 Task: For heading Arial Rounded MT Bold with Underline.  font size for heading26,  'Change the font style of data to'Browallia New.  and font size to 18,  Change the alignment of both headline & data to Align middle & Align Text left.  In the sheet   Prime Sales review book
Action: Mouse moved to (151, 184)
Screenshot: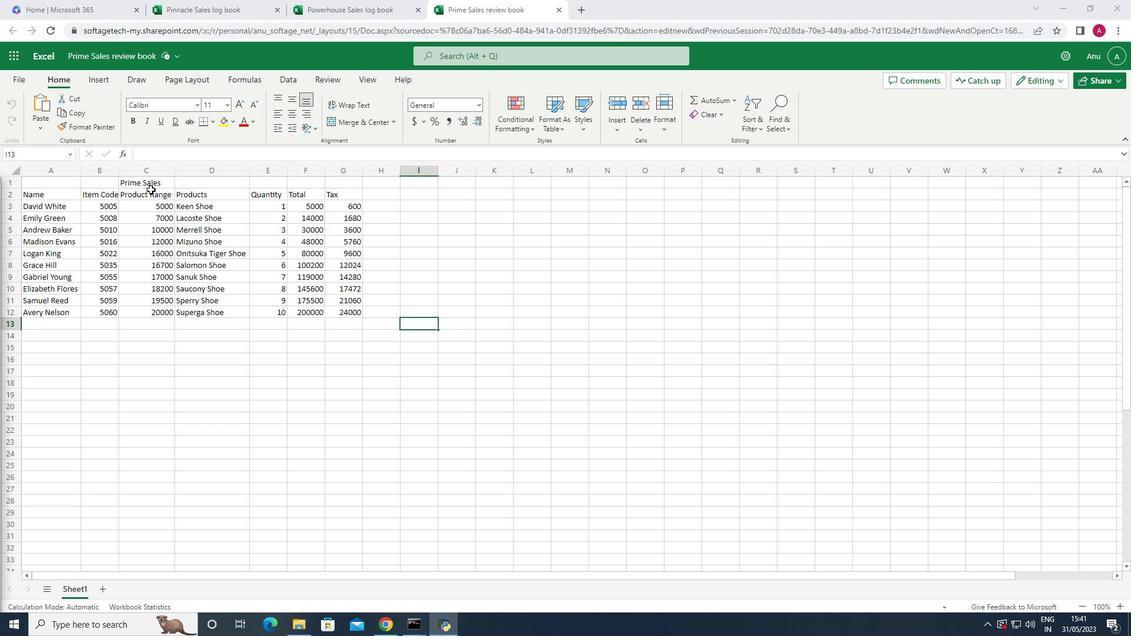 
Action: Mouse pressed left at (151, 184)
Screenshot: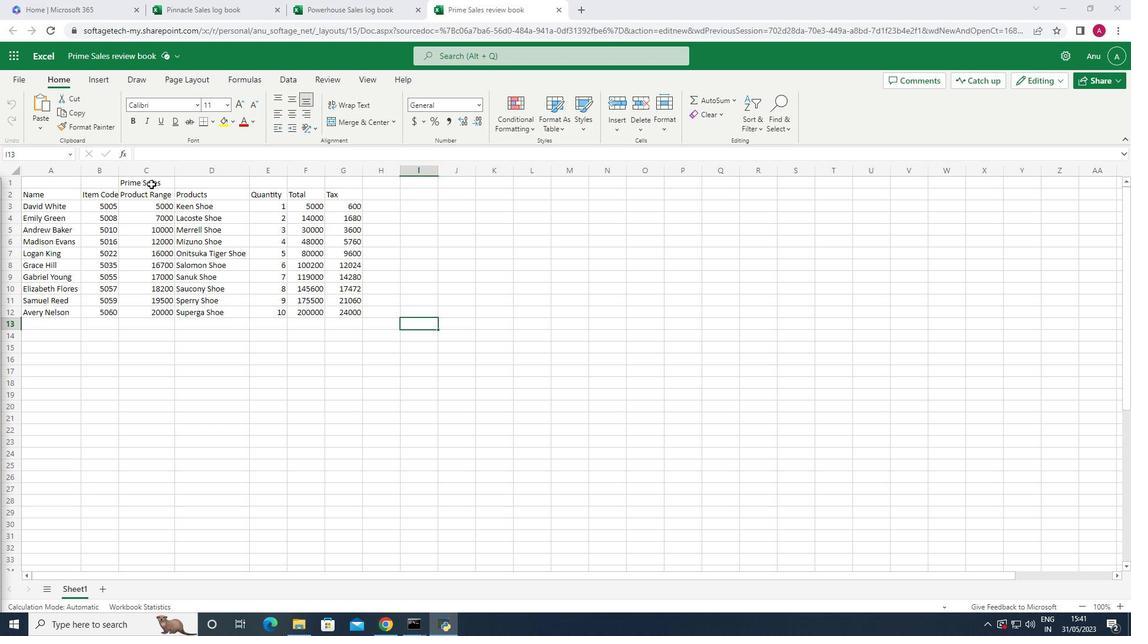 
Action: Mouse moved to (194, 103)
Screenshot: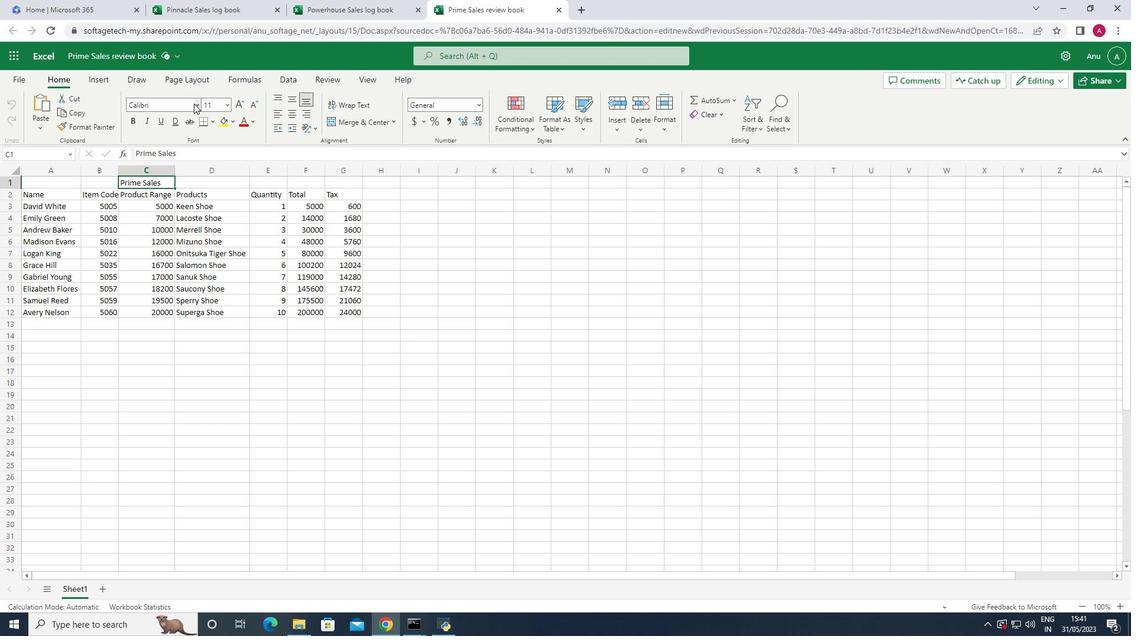 
Action: Mouse pressed left at (194, 103)
Screenshot: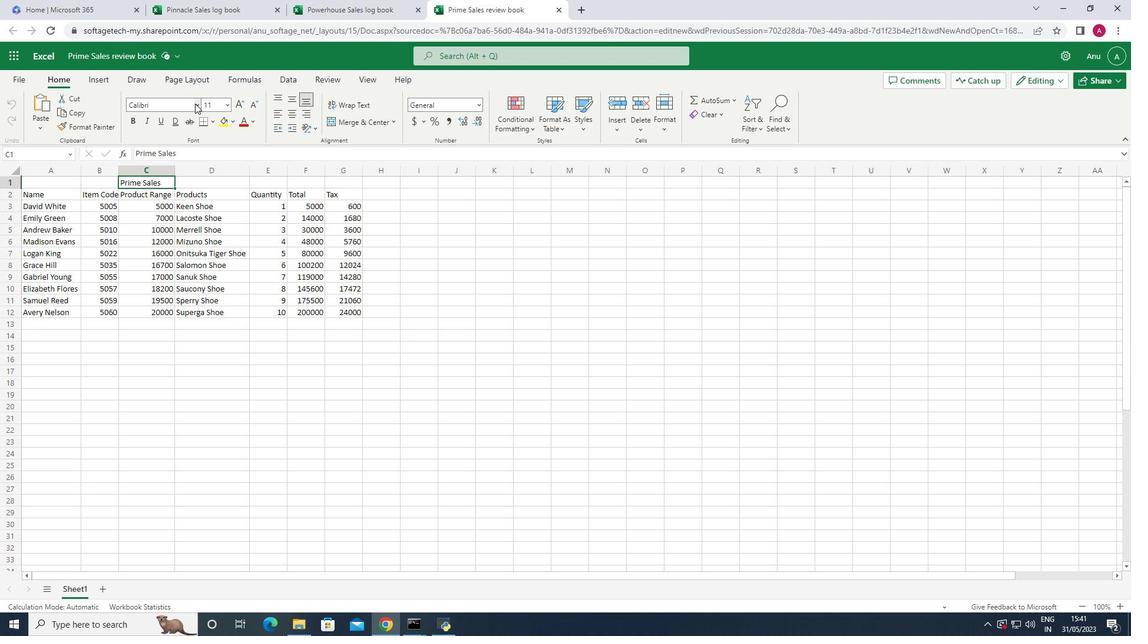 
Action: Mouse moved to (185, 128)
Screenshot: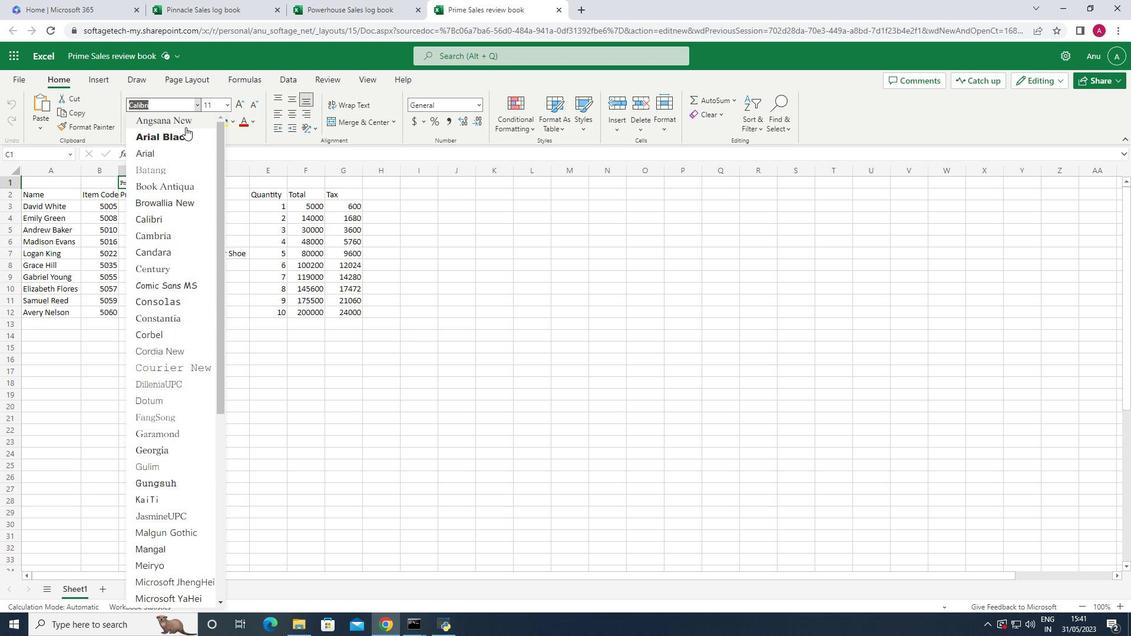 
Action: Mouse scrolled (185, 129) with delta (0, 0)
Screenshot: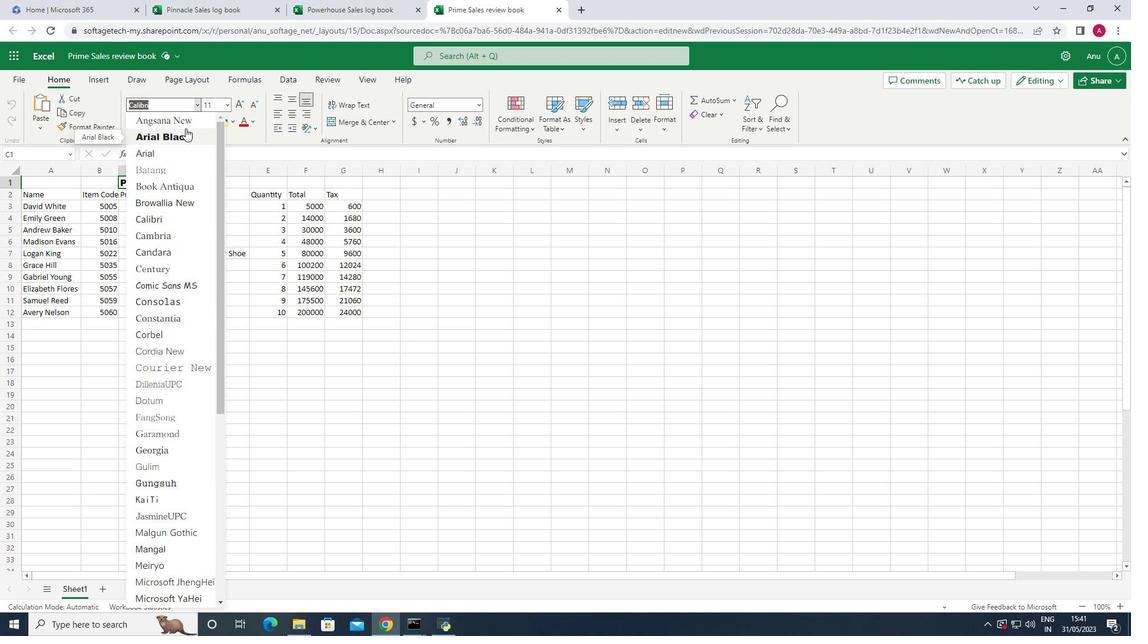 
Action: Mouse moved to (164, 146)
Screenshot: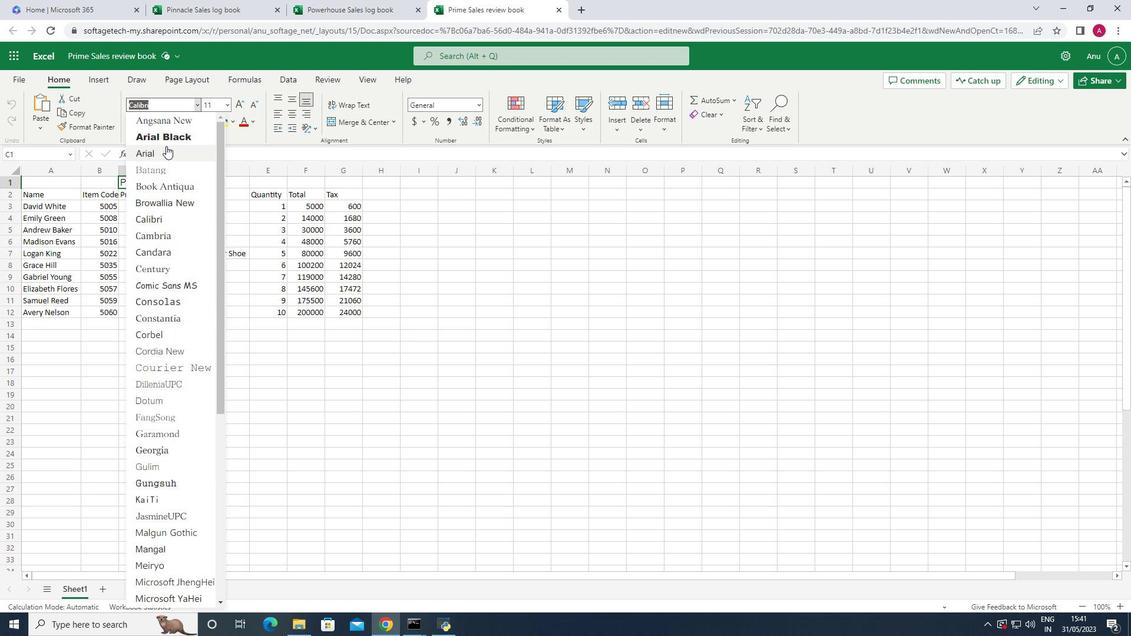
Action: Mouse pressed left at (164, 146)
Screenshot: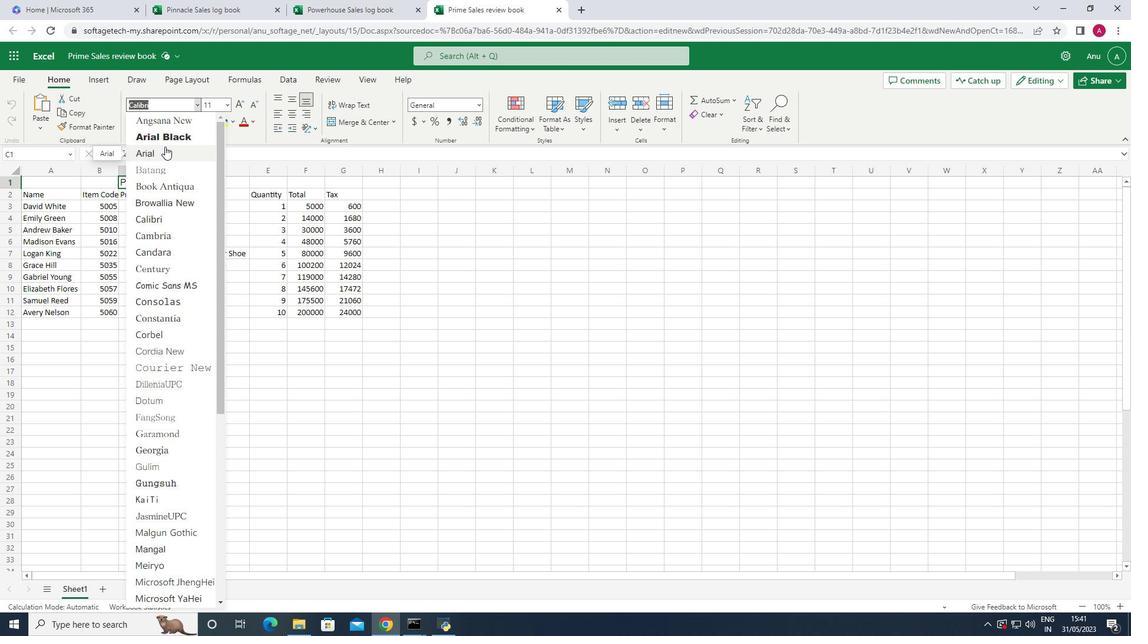
Action: Mouse moved to (131, 121)
Screenshot: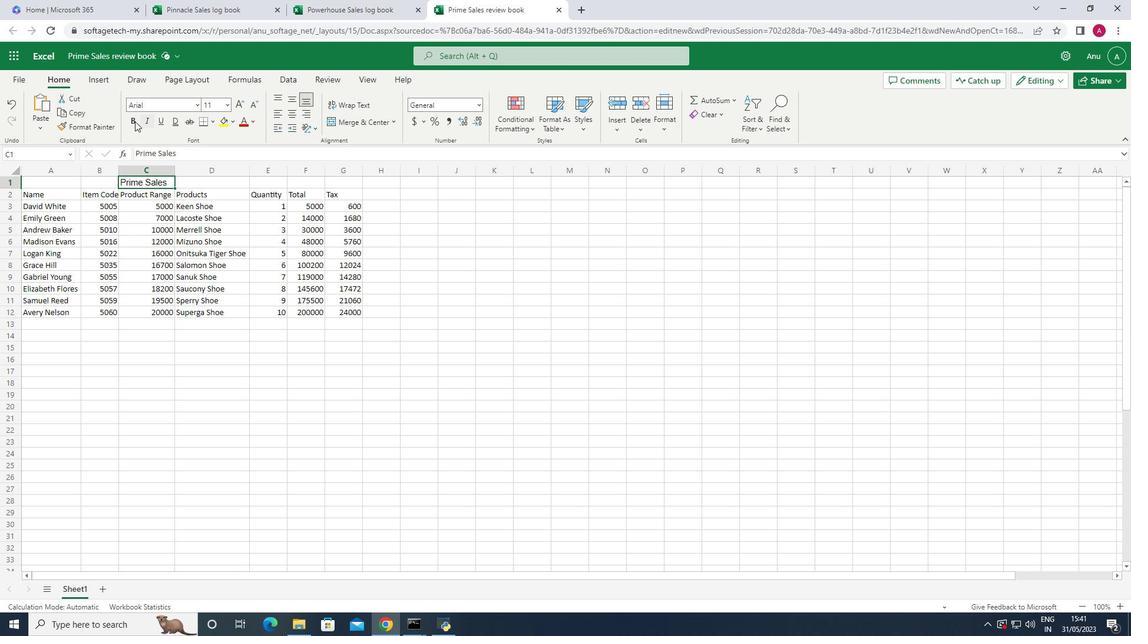 
Action: Mouse pressed left at (131, 121)
Screenshot: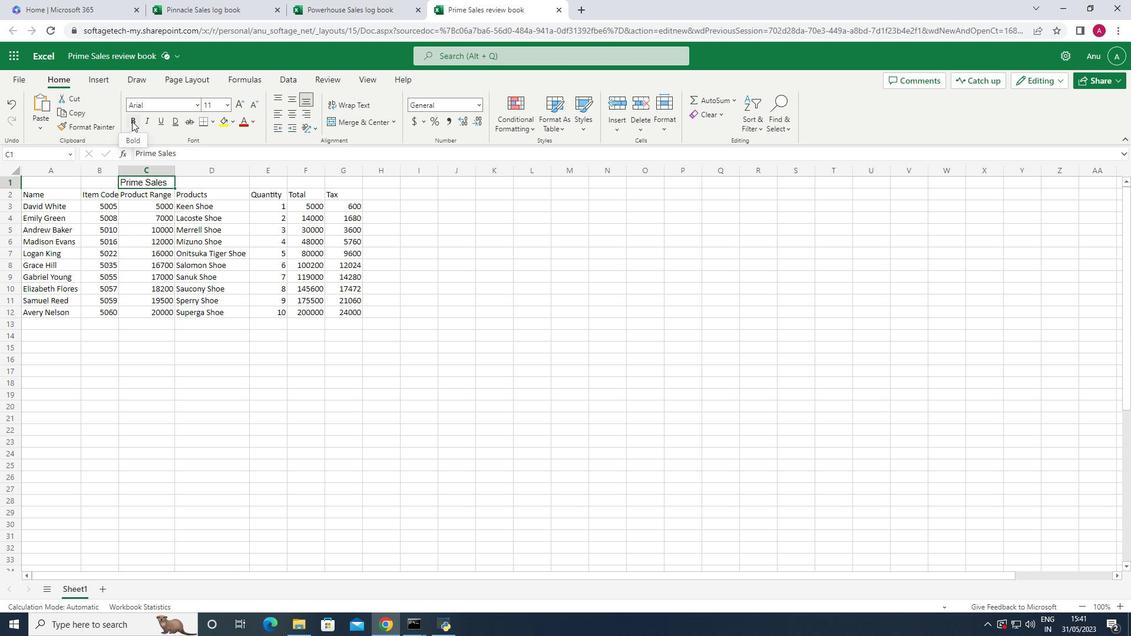 
Action: Mouse moved to (160, 119)
Screenshot: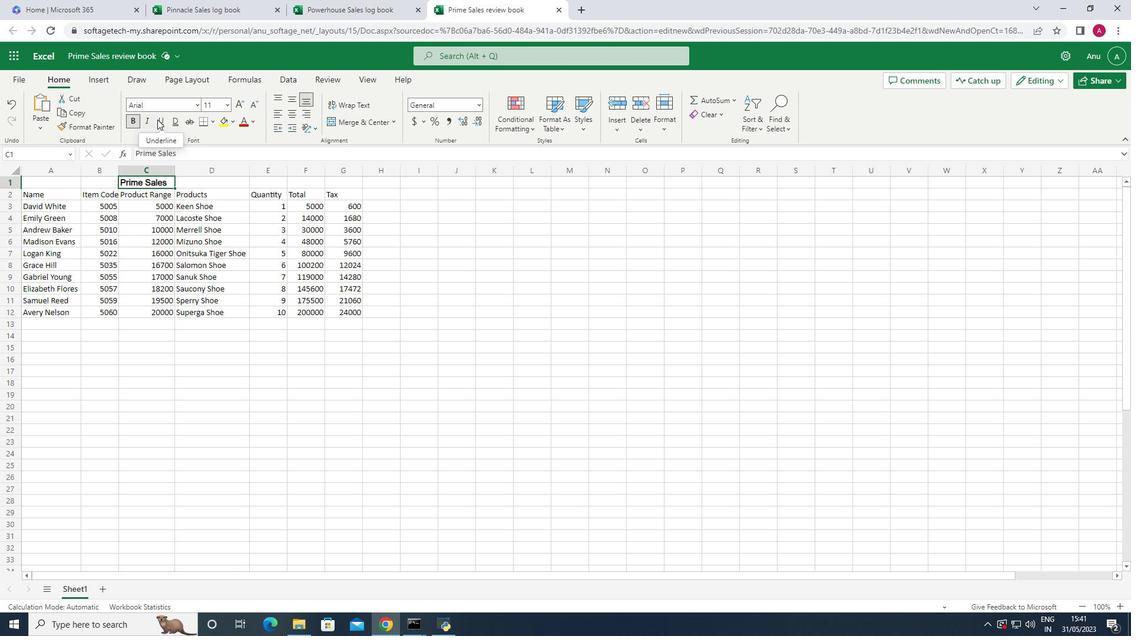 
Action: Mouse pressed left at (160, 119)
Screenshot: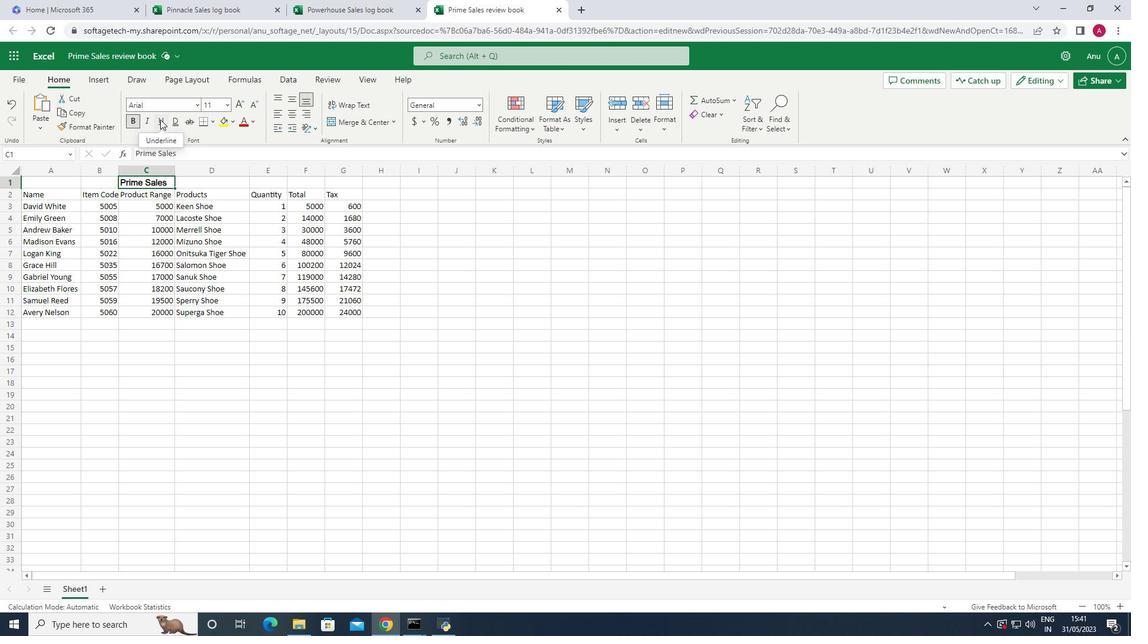 
Action: Mouse moved to (227, 107)
Screenshot: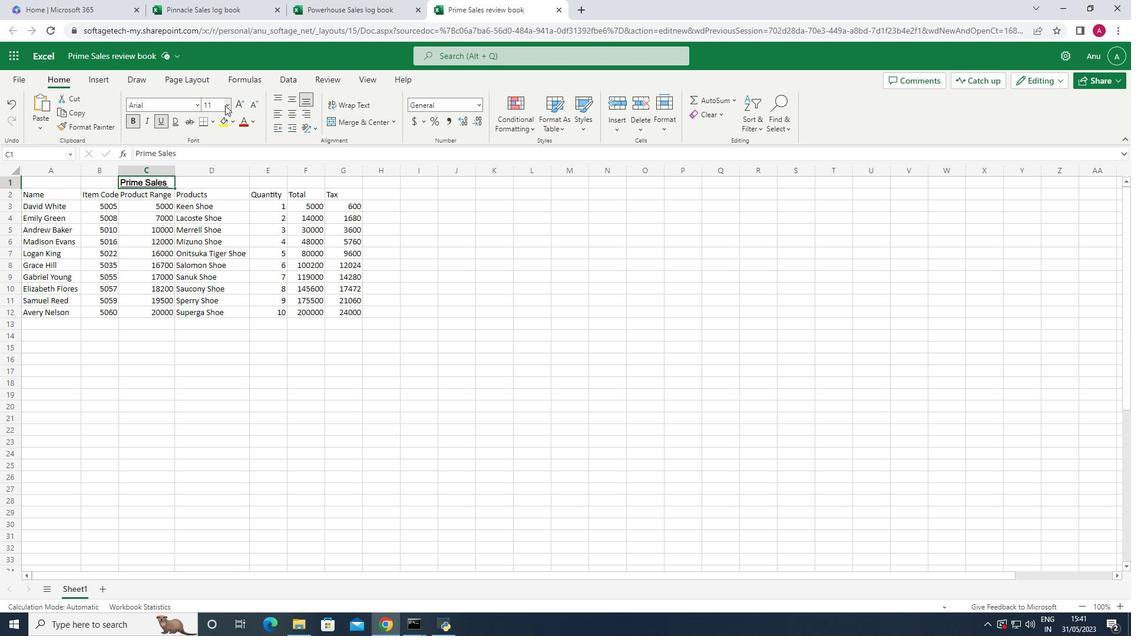 
Action: Mouse pressed left at (227, 107)
Screenshot: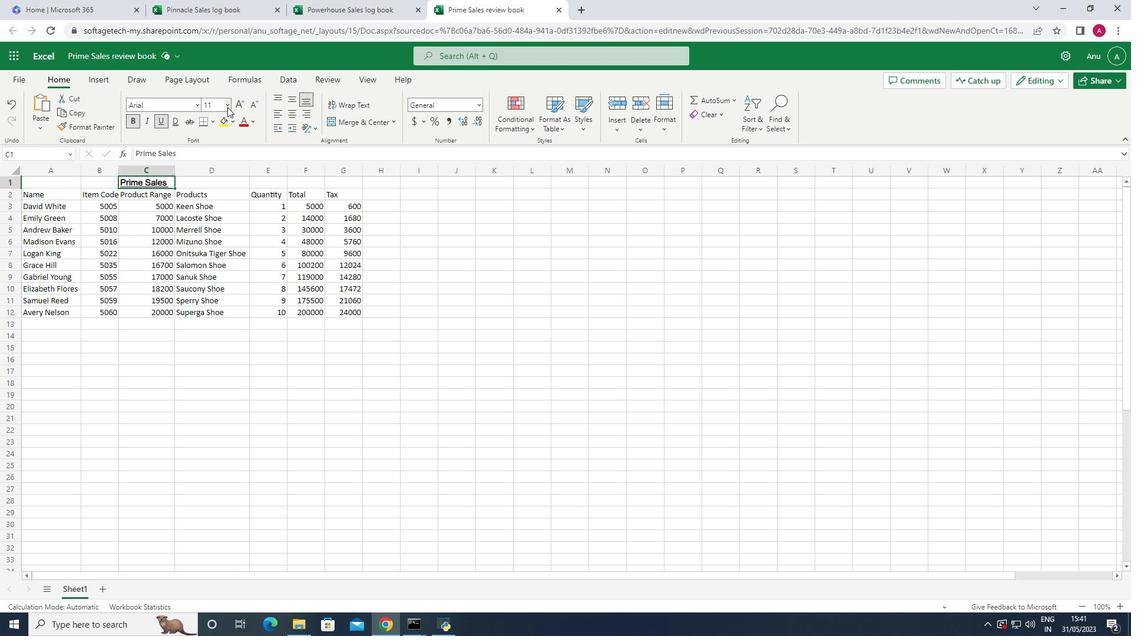 
Action: Mouse moved to (218, 279)
Screenshot: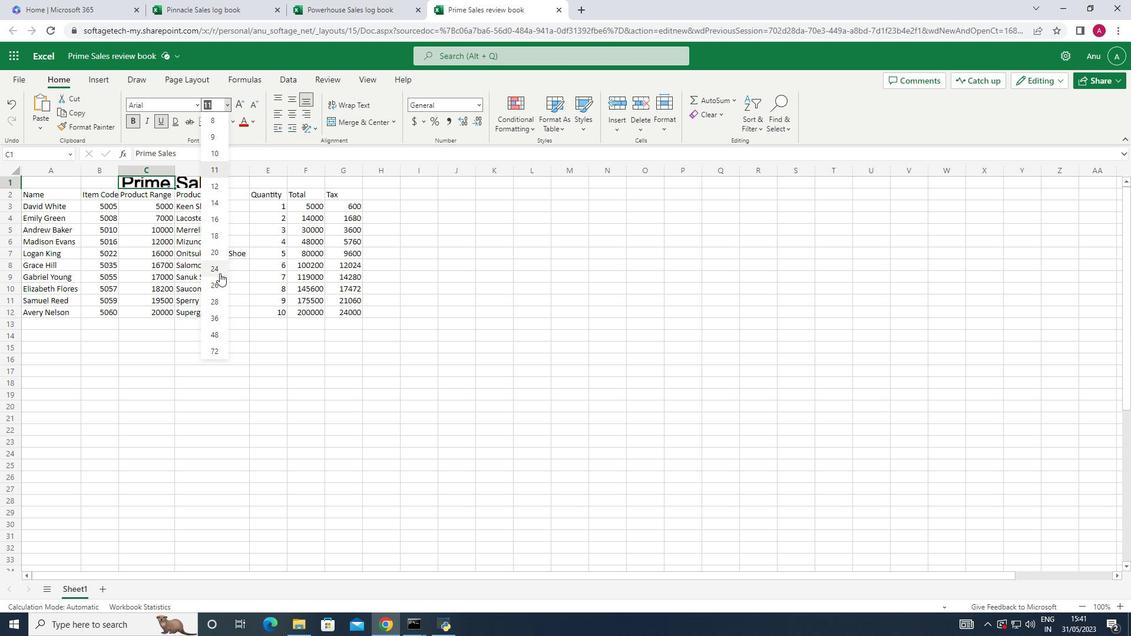 
Action: Mouse pressed left at (218, 279)
Screenshot: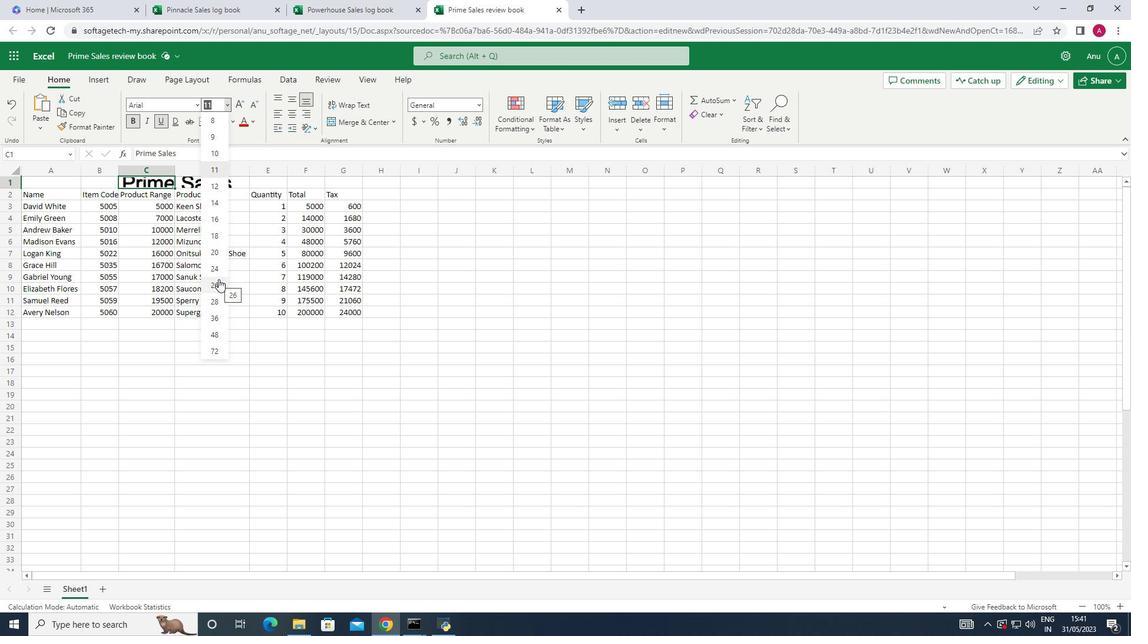 
Action: Mouse moved to (47, 207)
Screenshot: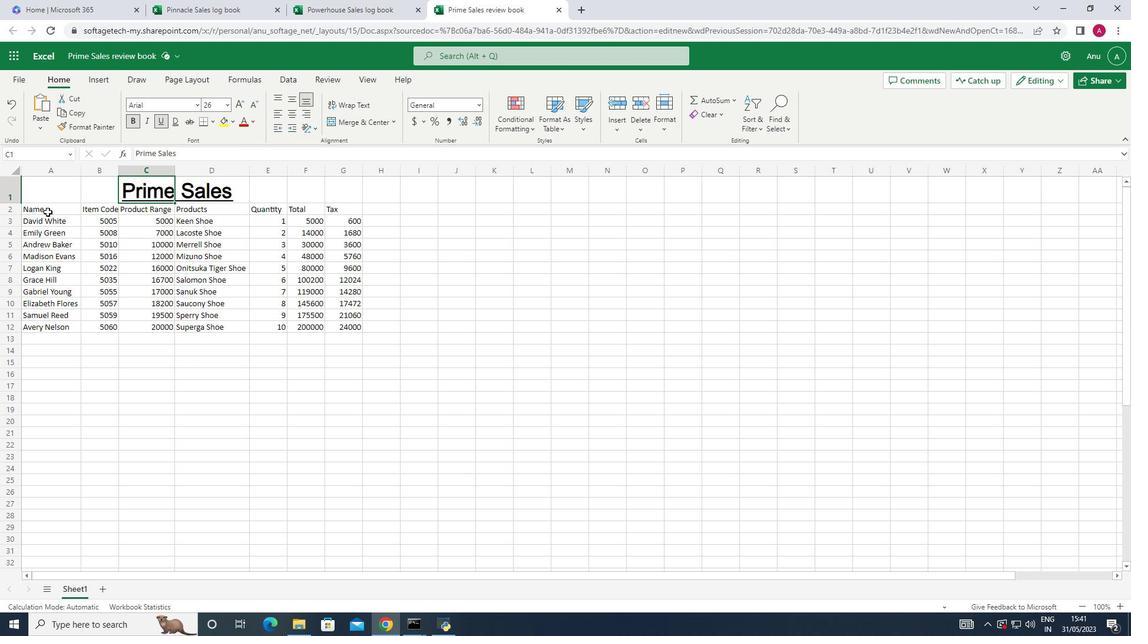 
Action: Mouse pressed left at (47, 207)
Screenshot: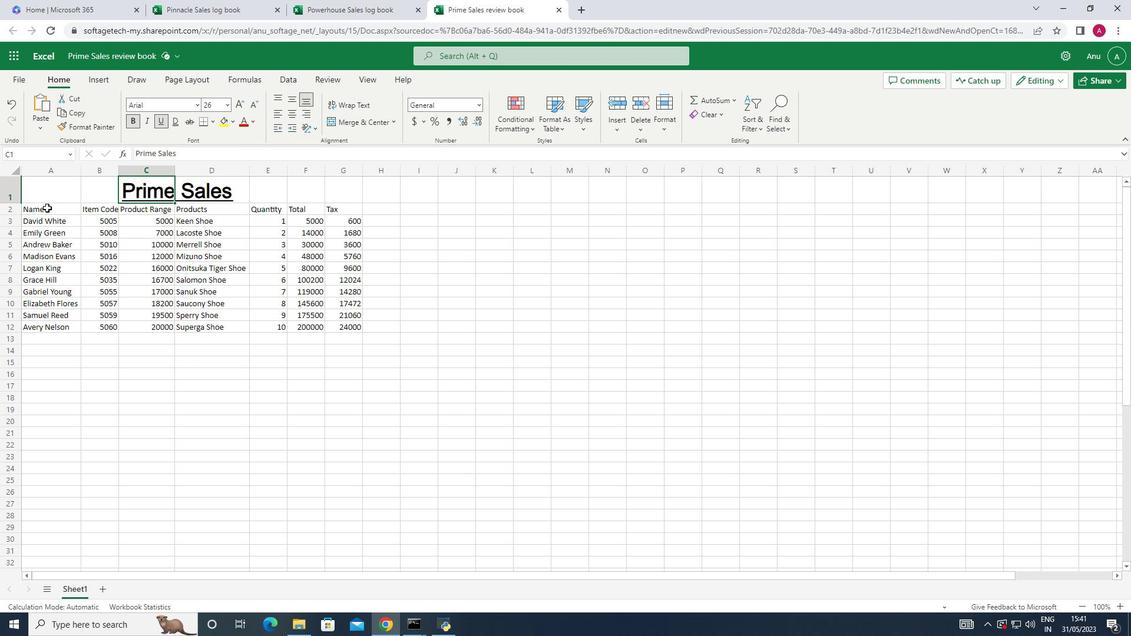
Action: Mouse moved to (198, 106)
Screenshot: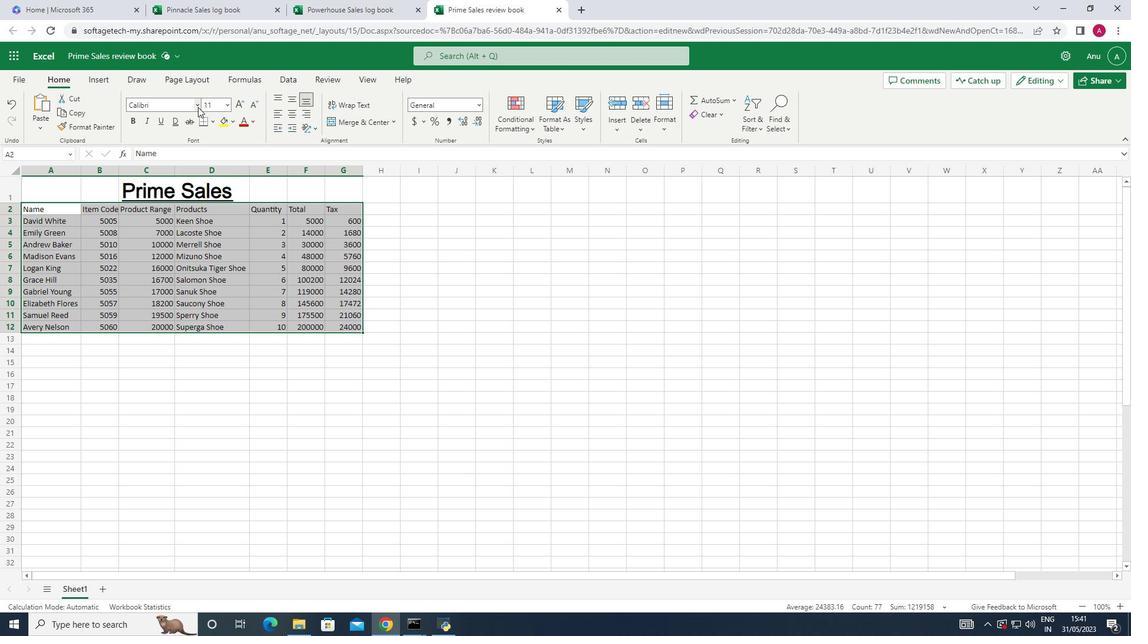 
Action: Mouse pressed left at (198, 106)
Screenshot: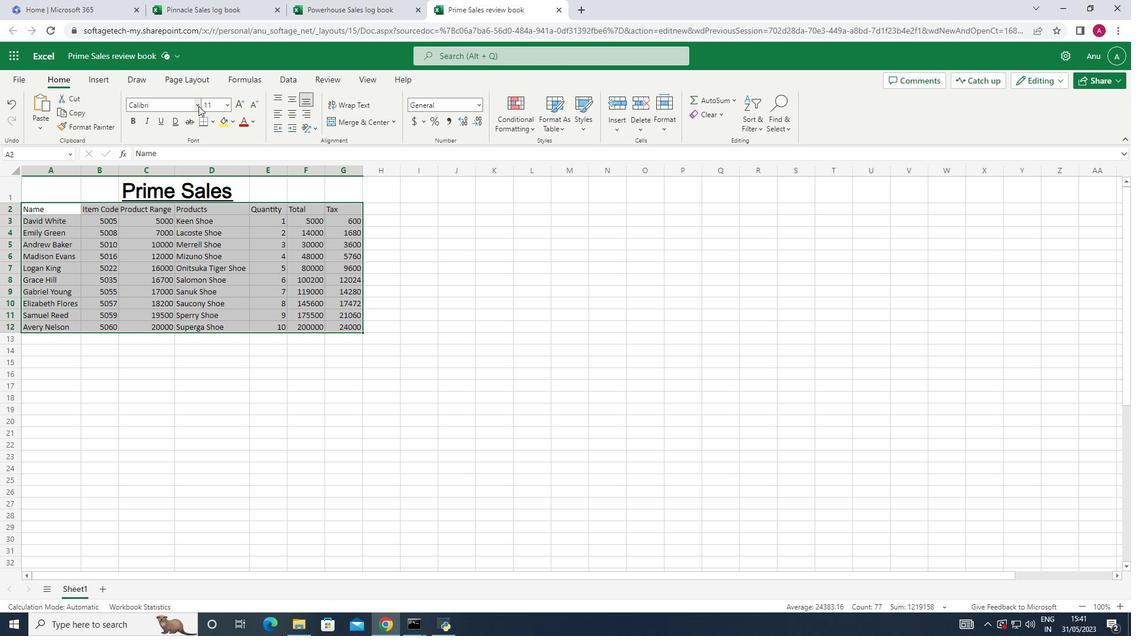 
Action: Mouse moved to (179, 200)
Screenshot: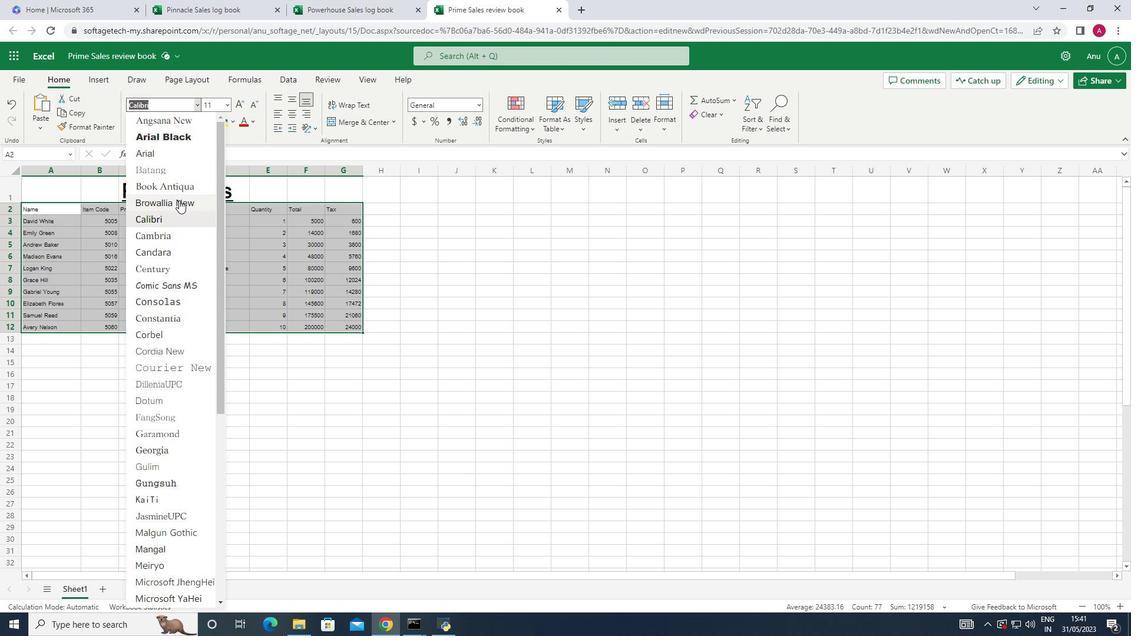 
Action: Mouse pressed left at (179, 200)
Screenshot: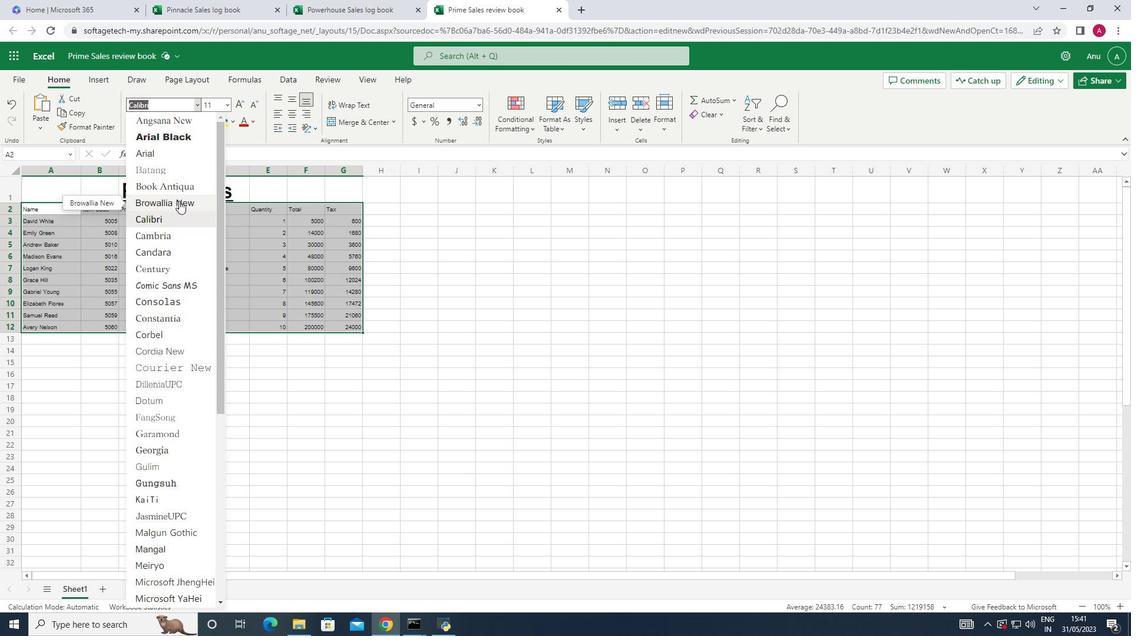 
Action: Mouse moved to (225, 103)
Screenshot: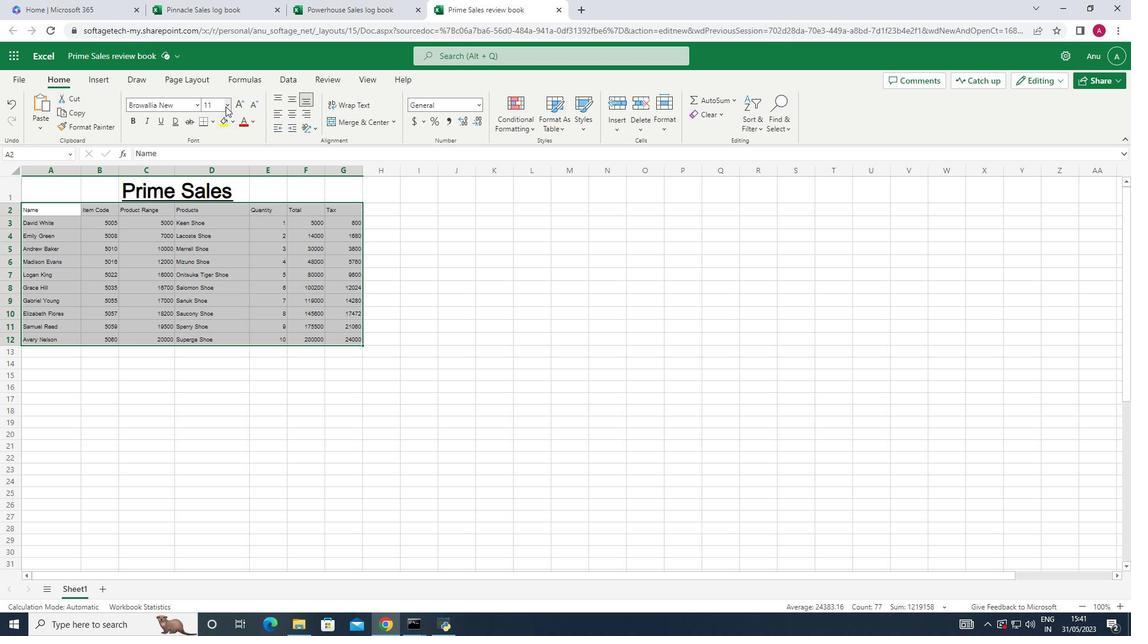
Action: Mouse pressed left at (225, 103)
Screenshot: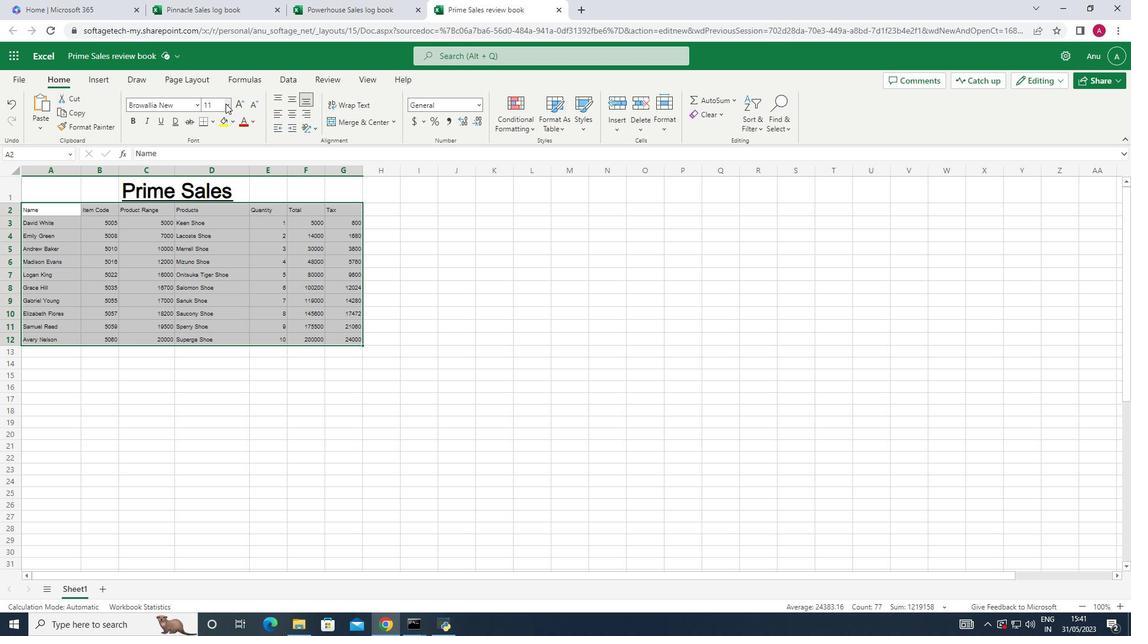 
Action: Mouse moved to (215, 232)
Screenshot: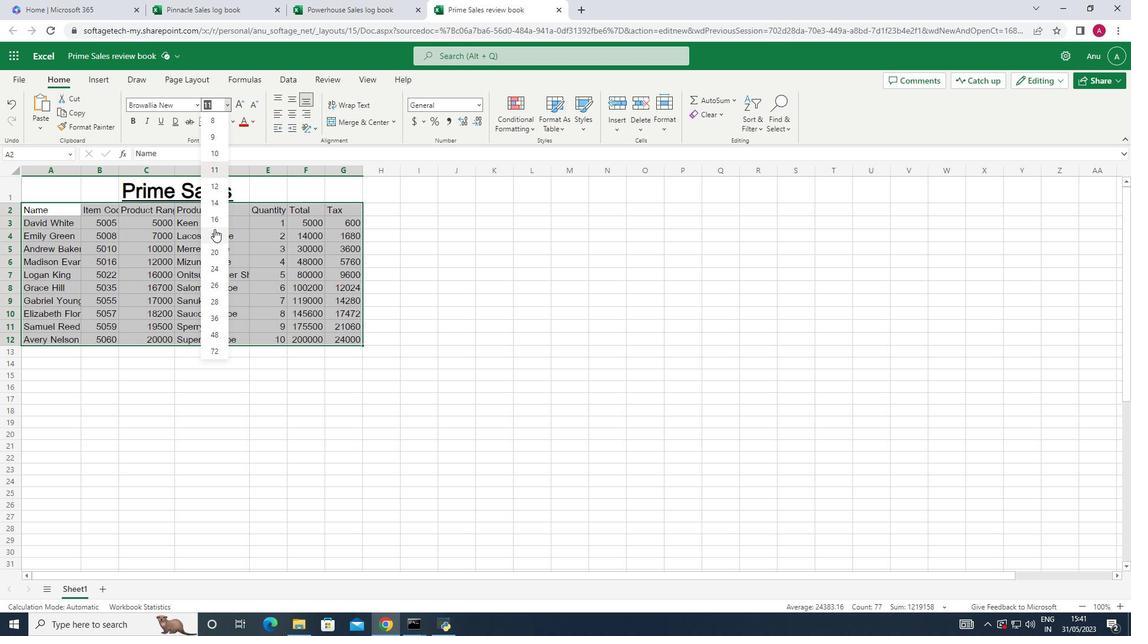 
Action: Mouse pressed left at (215, 232)
Screenshot: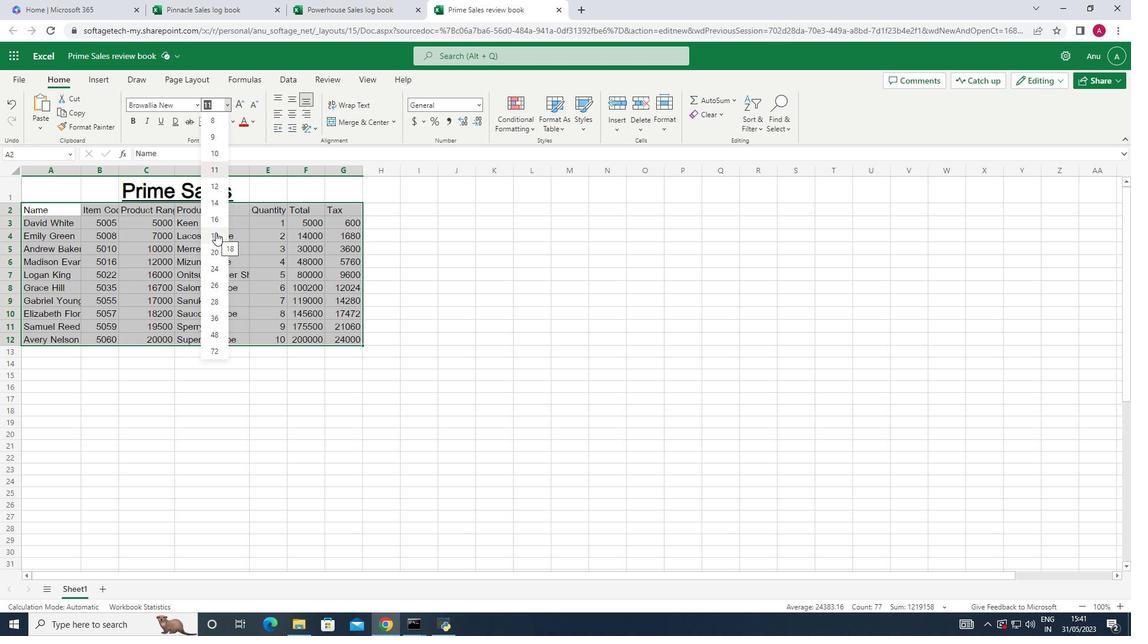 
Action: Mouse moved to (289, 113)
Screenshot: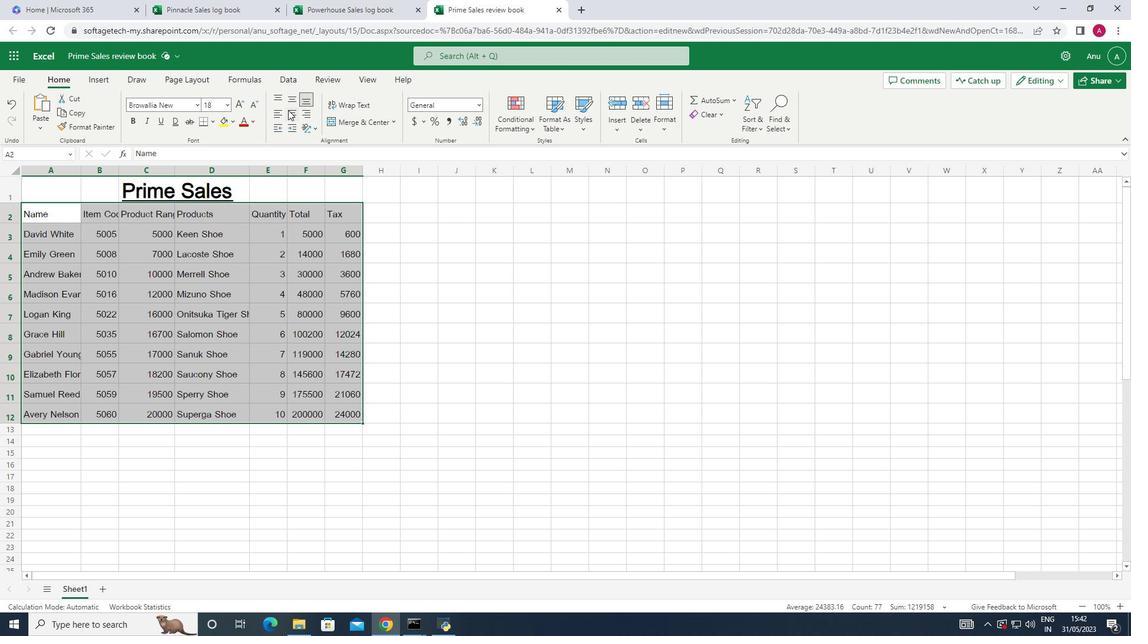 
Action: Mouse pressed left at (289, 113)
Screenshot: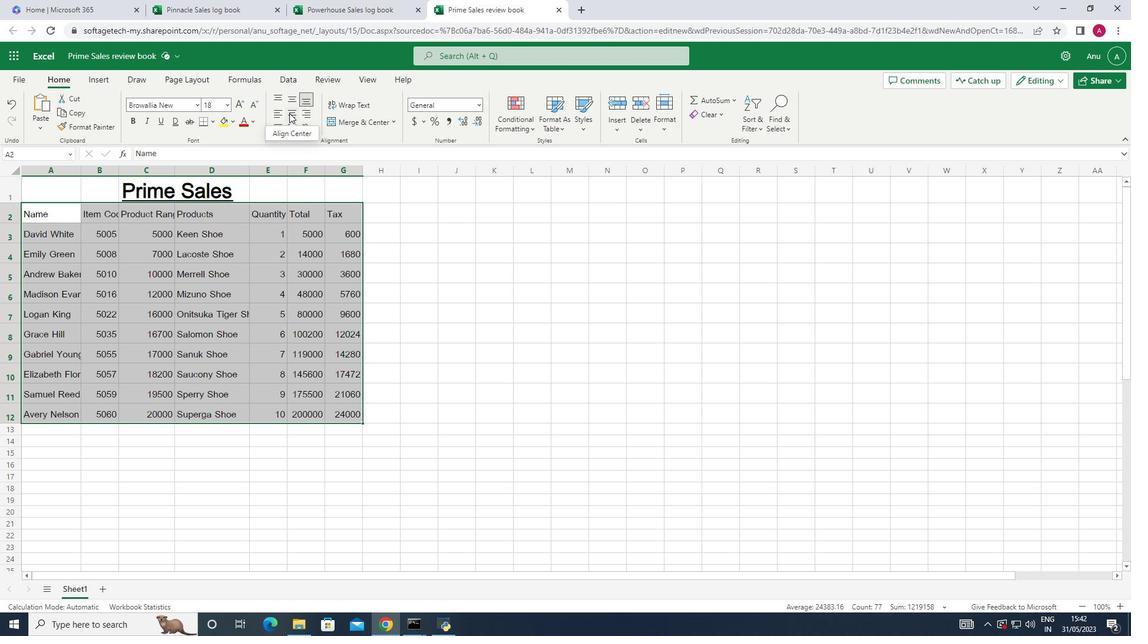 
Action: Mouse moved to (278, 116)
Screenshot: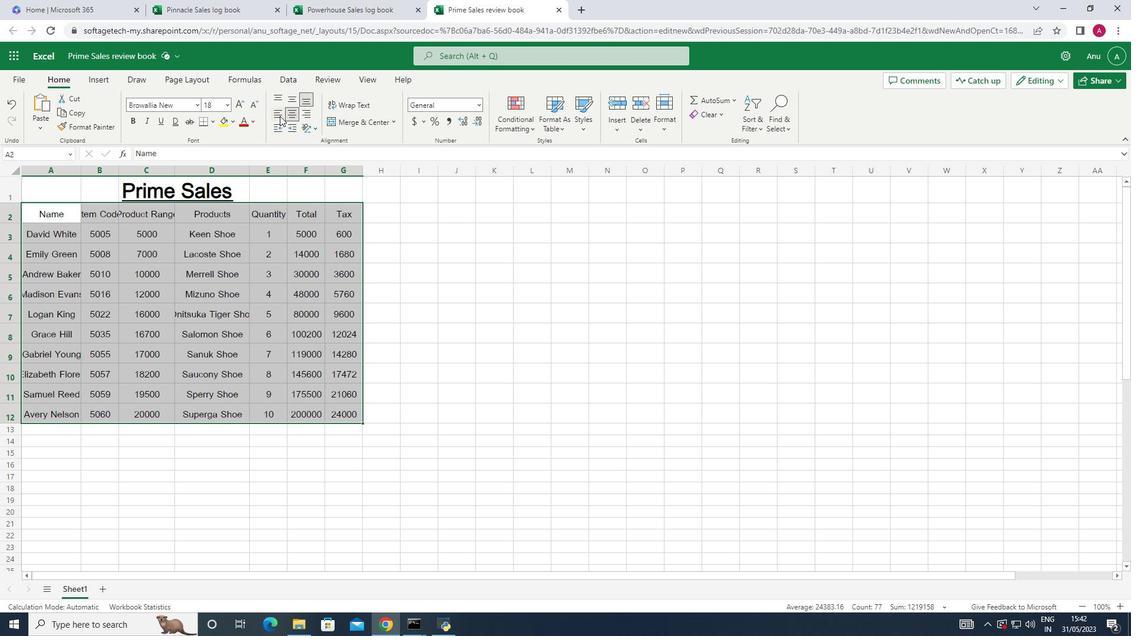 
Action: Mouse pressed left at (278, 116)
Screenshot: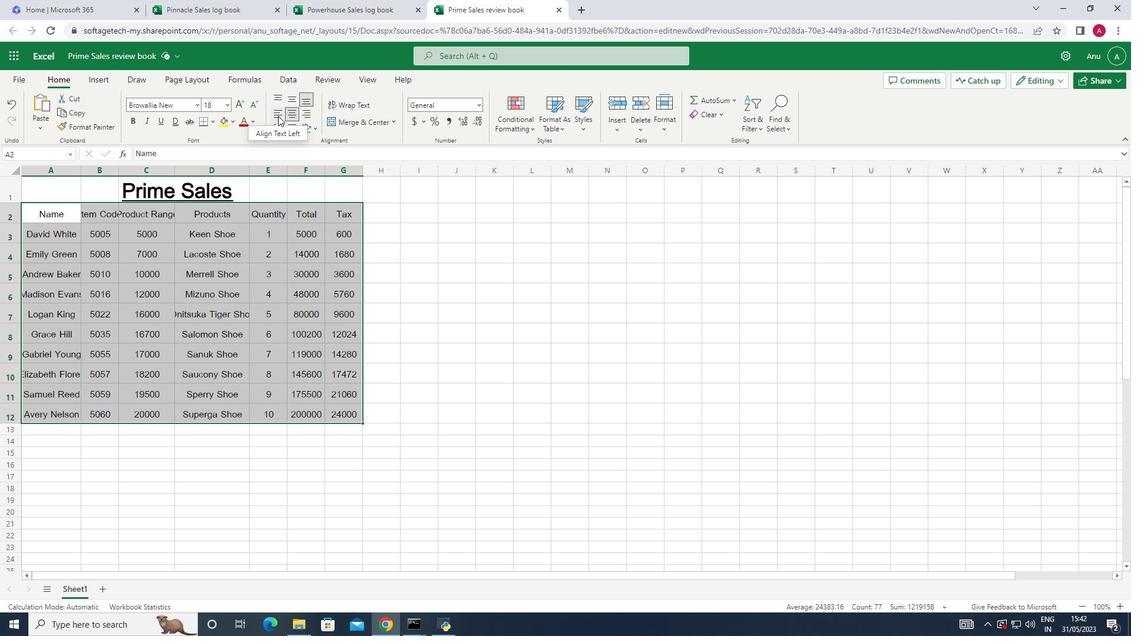 
Action: Mouse moved to (44, 215)
Screenshot: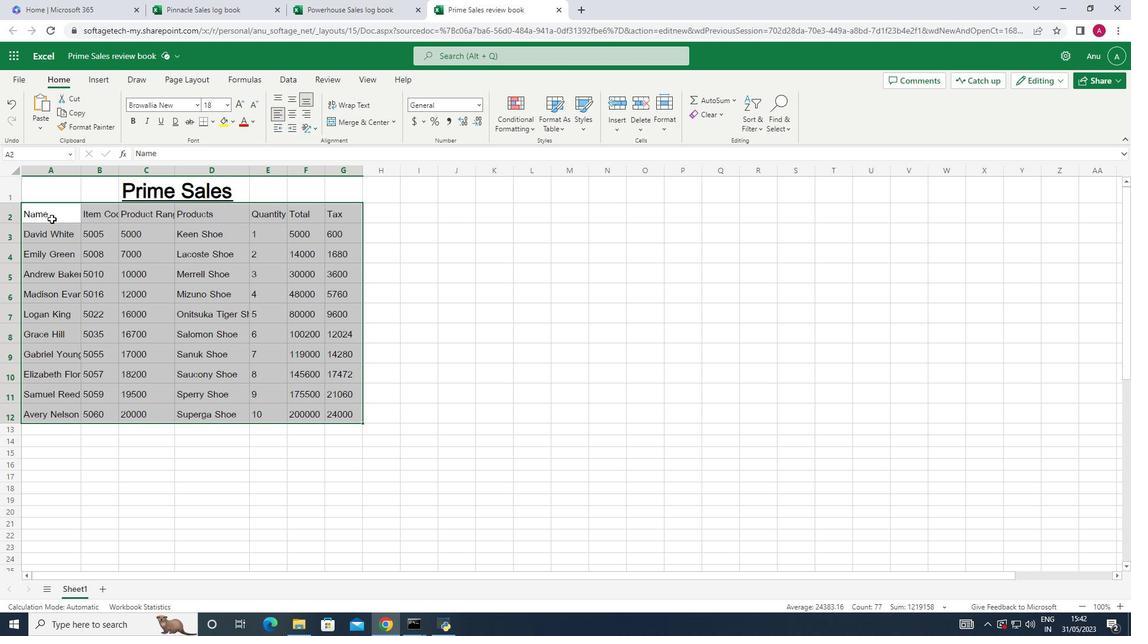 
Action: Mouse pressed left at (44, 215)
Screenshot: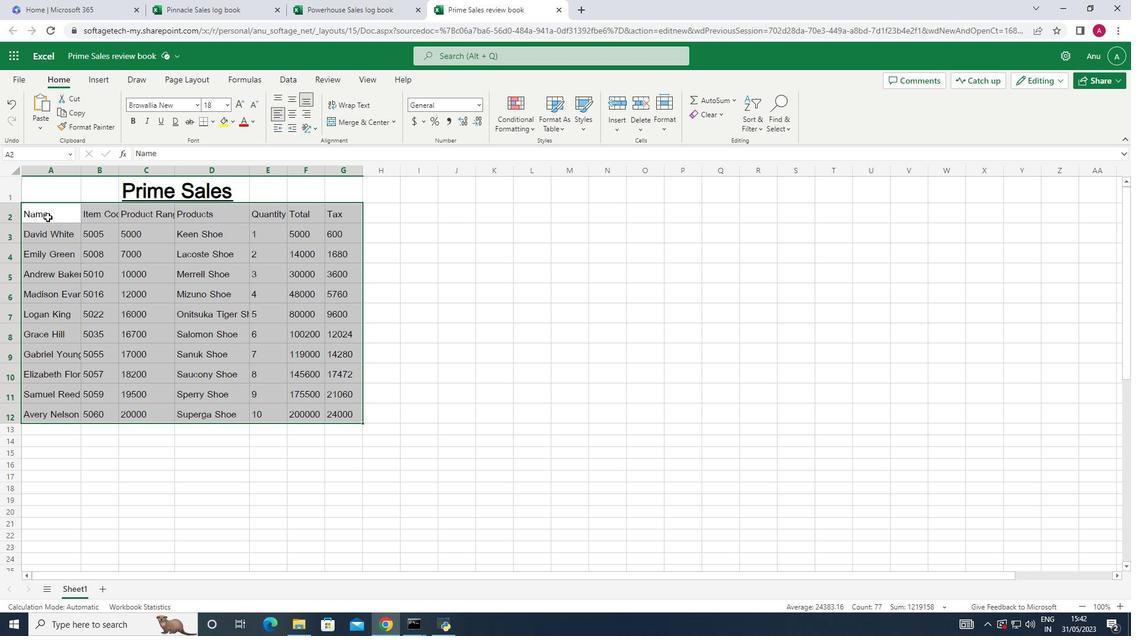 
Action: Mouse moved to (290, 114)
Screenshot: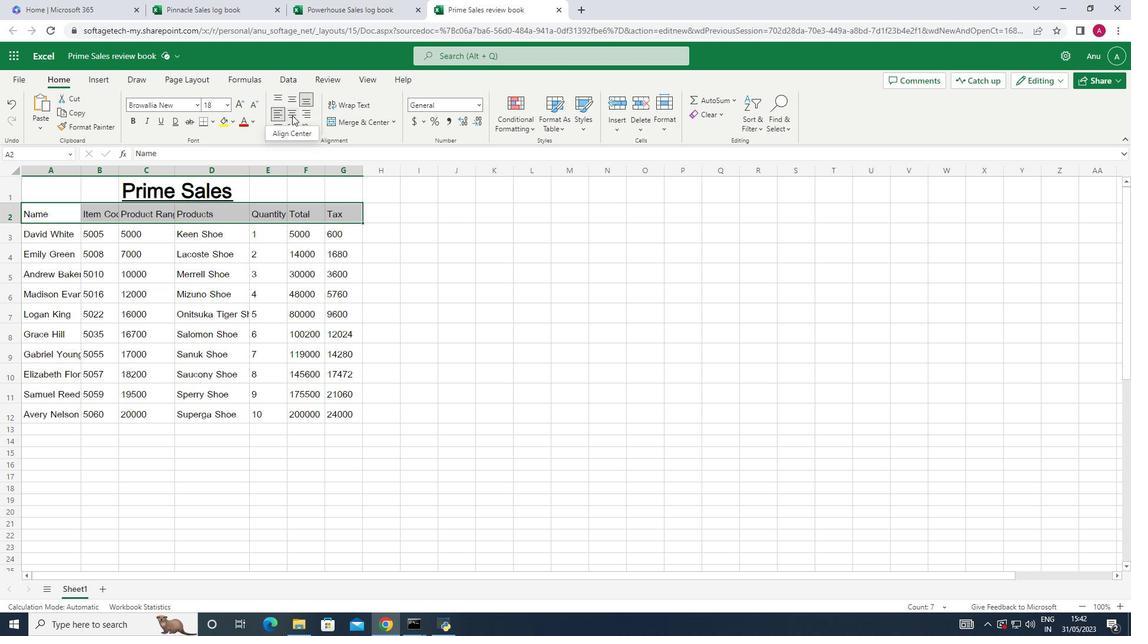 
Action: Mouse pressed left at (290, 114)
Screenshot: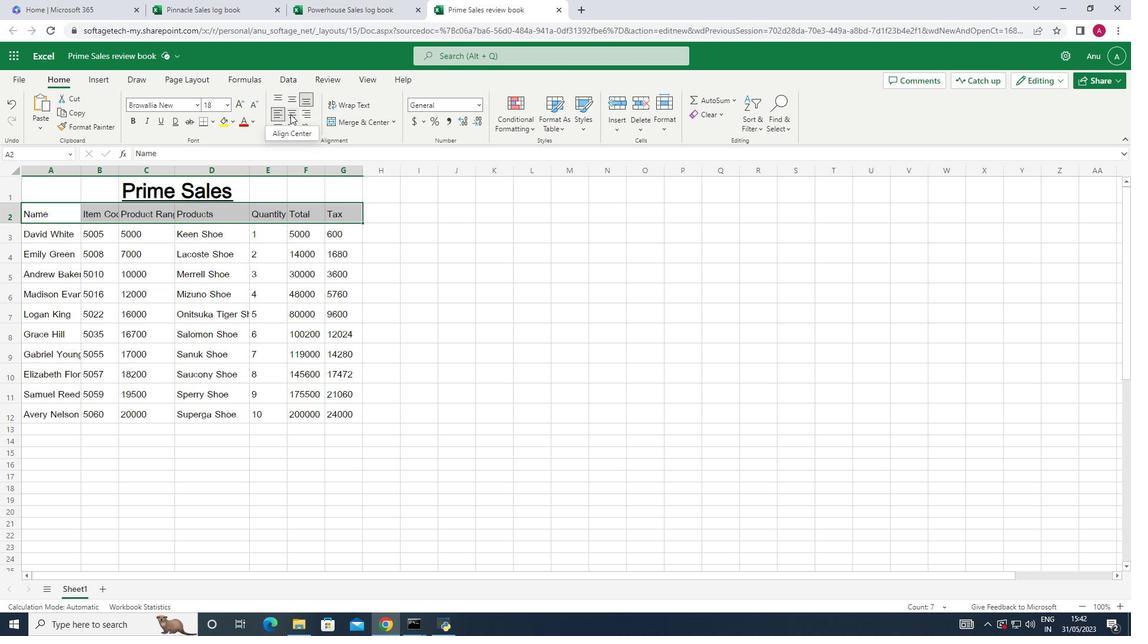 
Action: Mouse moved to (453, 239)
Screenshot: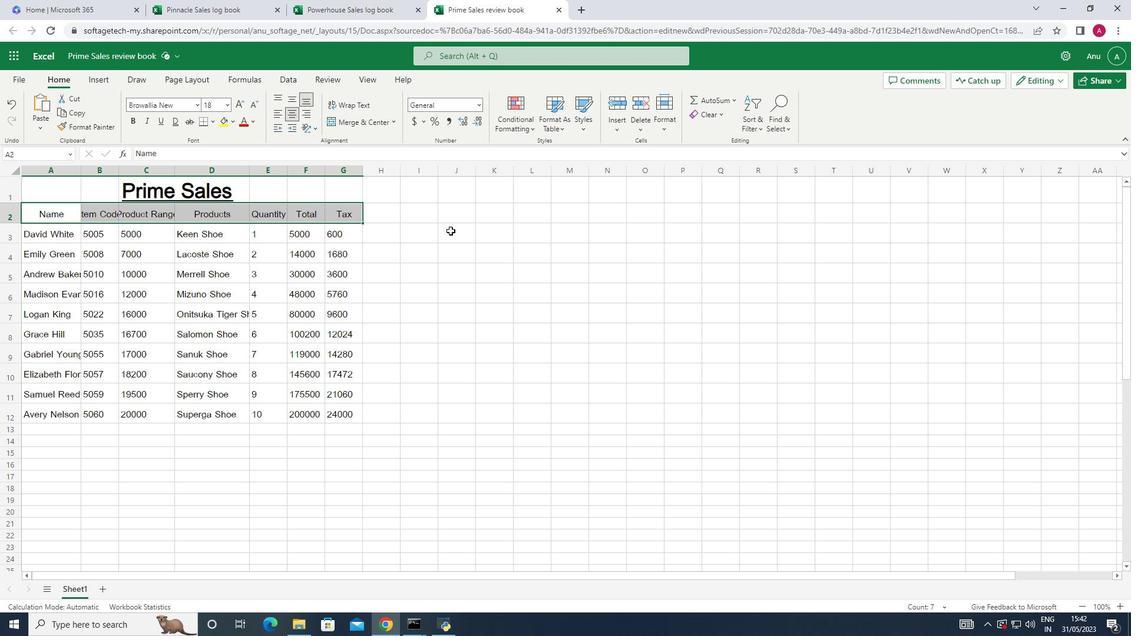 
Action: Mouse pressed left at (453, 239)
Screenshot: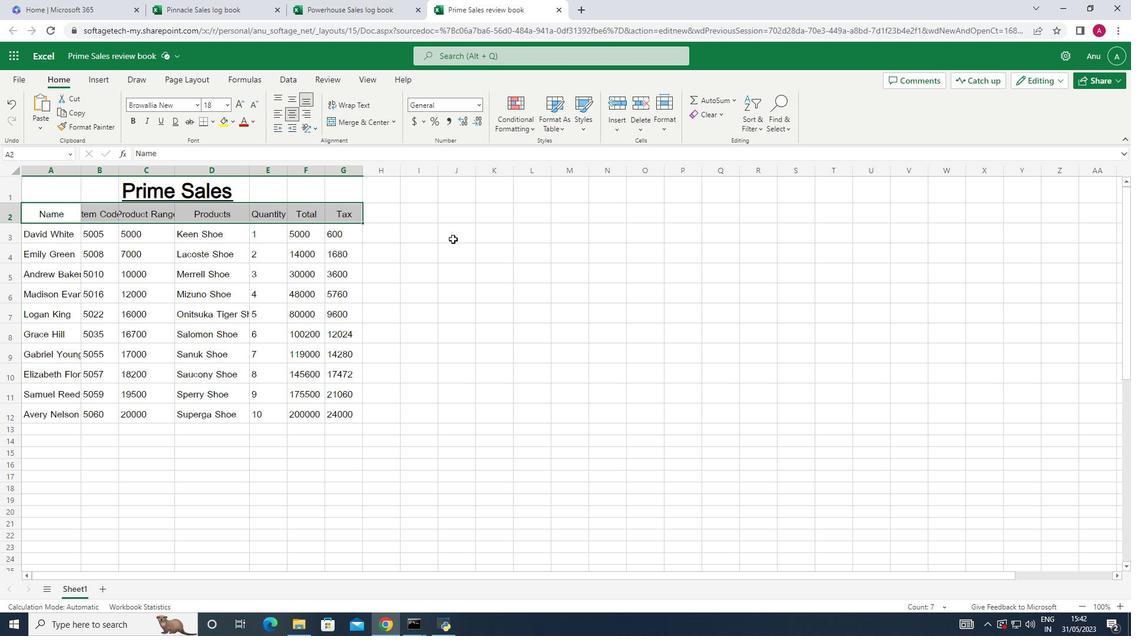 
Action: Mouse moved to (176, 167)
Screenshot: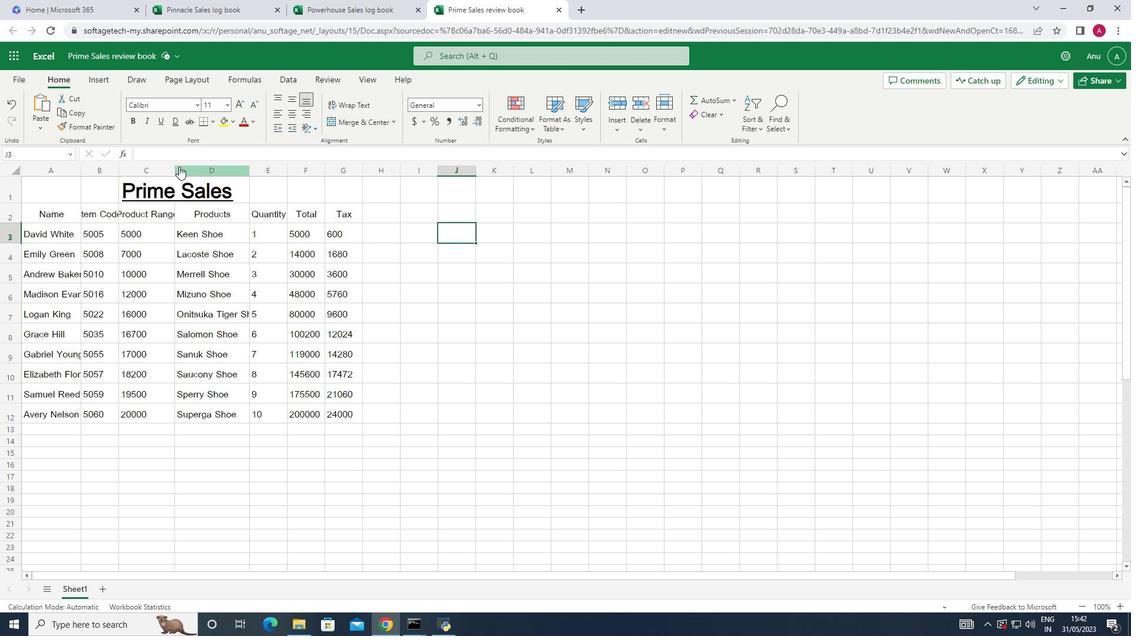 
Action: Mouse pressed left at (176, 167)
Screenshot: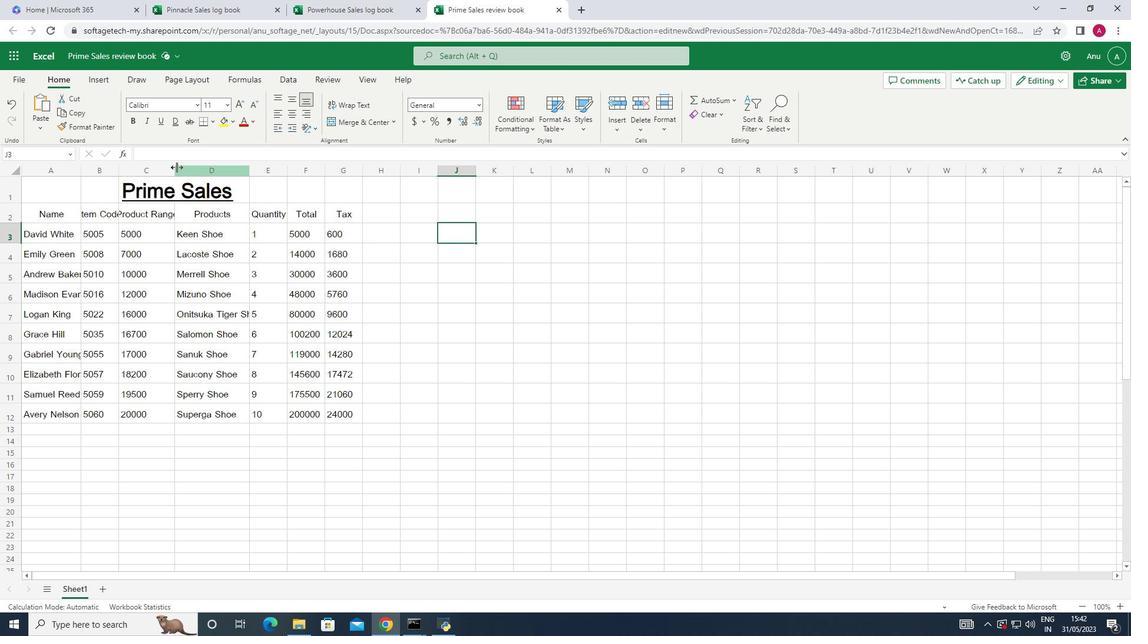 
Action: Mouse pressed left at (176, 167)
Screenshot: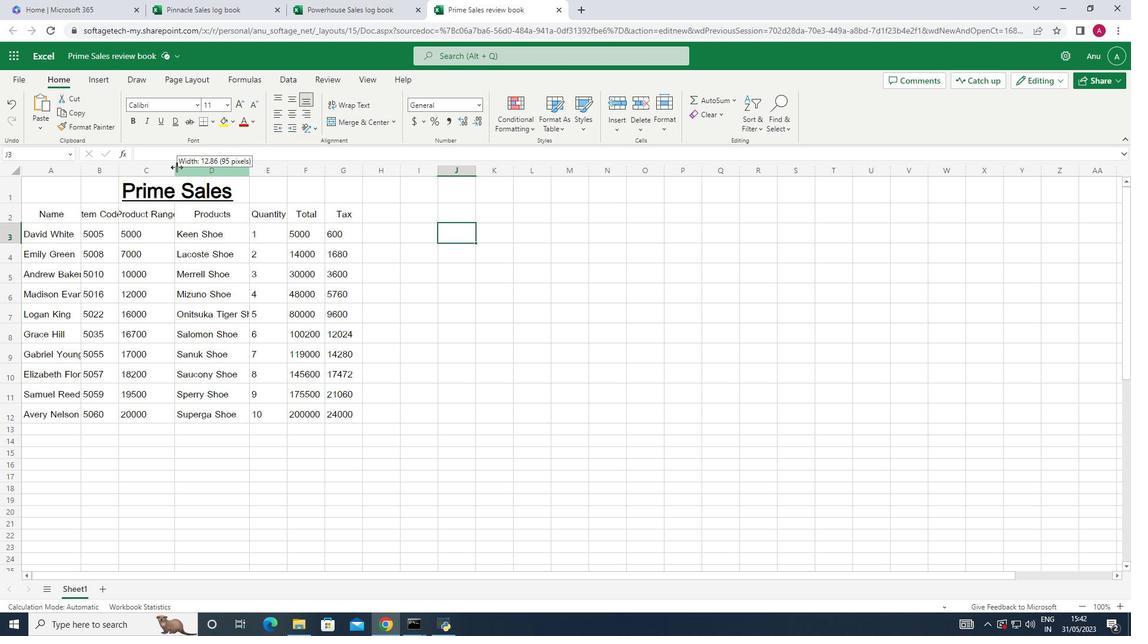 
Action: Mouse moved to (242, 170)
Screenshot: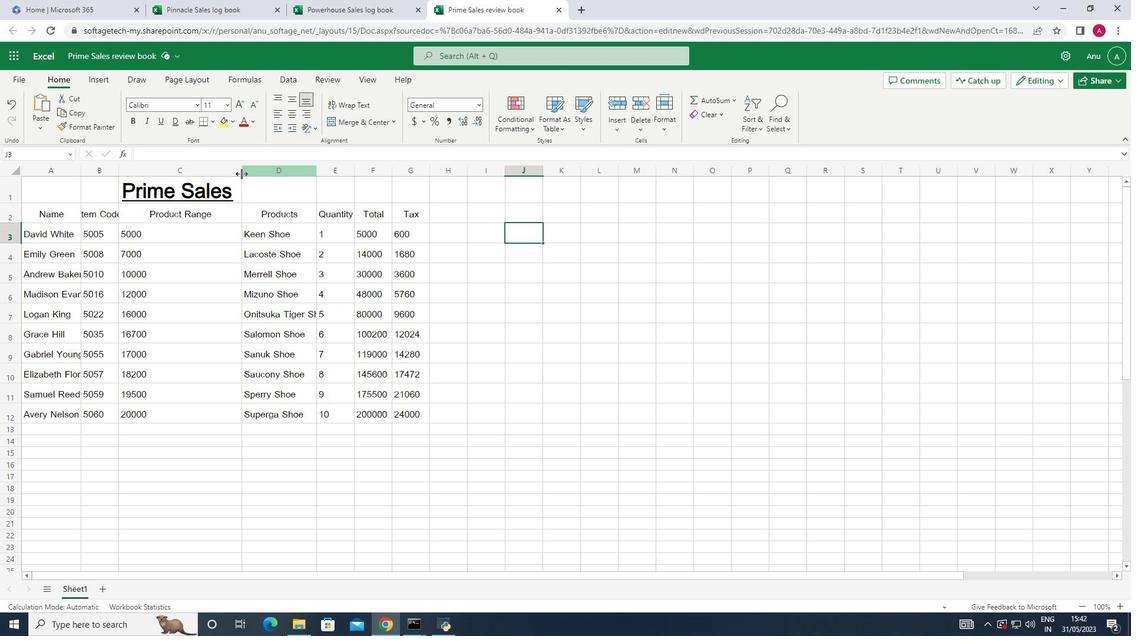 
Action: Mouse pressed left at (242, 170)
Screenshot: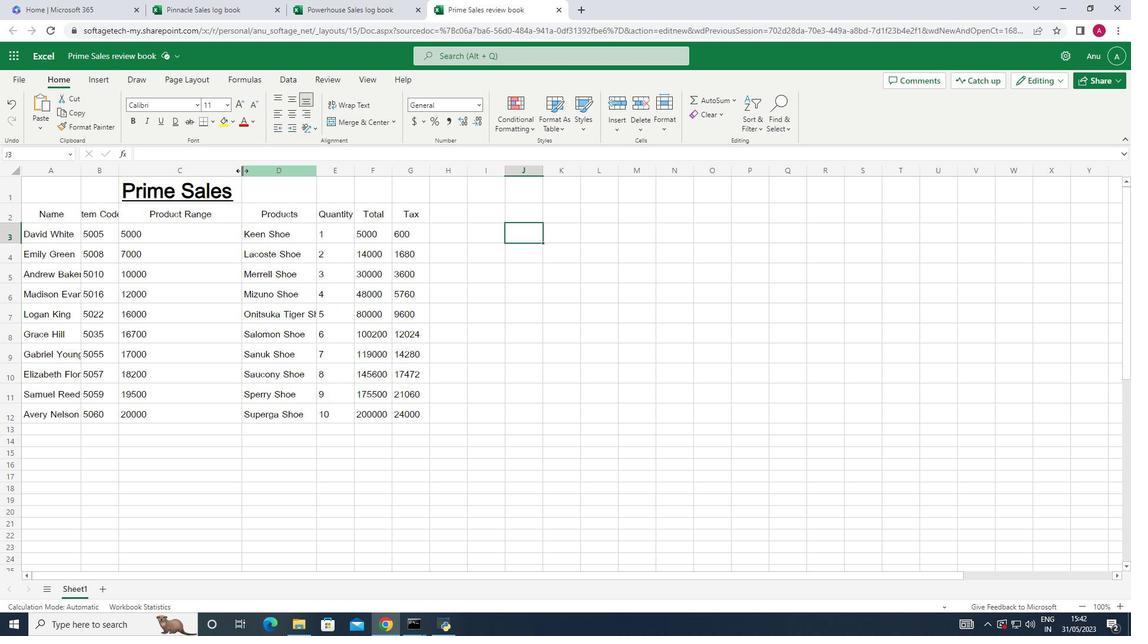 
Action: Mouse moved to (121, 169)
Screenshot: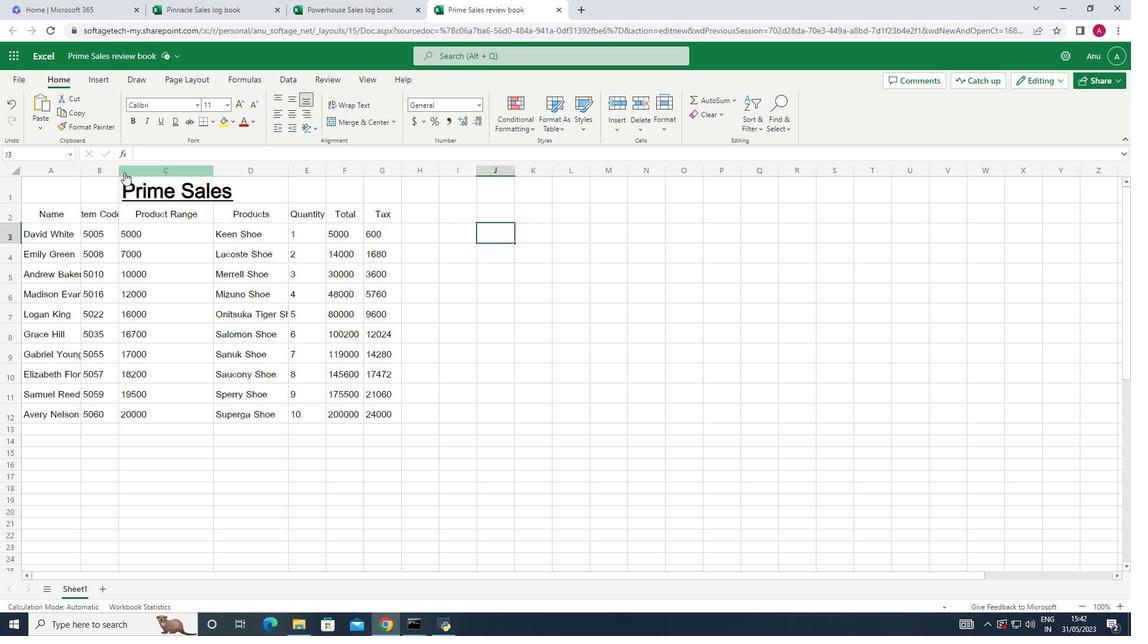 
Action: Mouse pressed left at (121, 169)
Screenshot: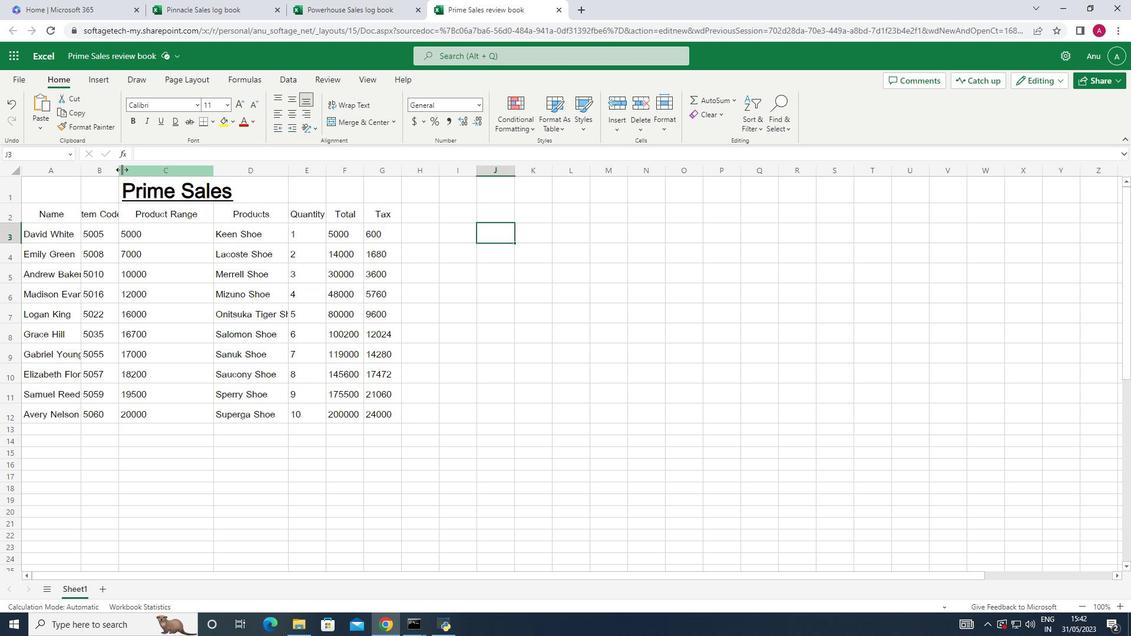 
Action: Mouse pressed left at (121, 169)
Screenshot: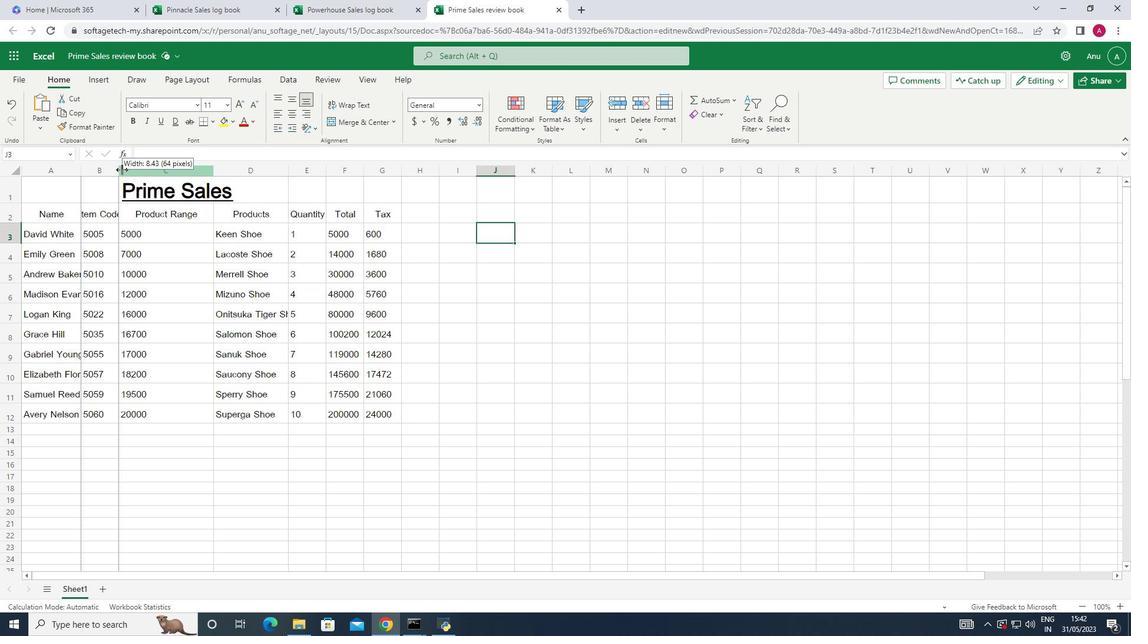 
